 Task: Find ski resorts in the Colorado Rockies between Breckenridge, Colorado, and Keystone, Colorado.
Action: Mouse pressed left at (180, 59)
Screenshot: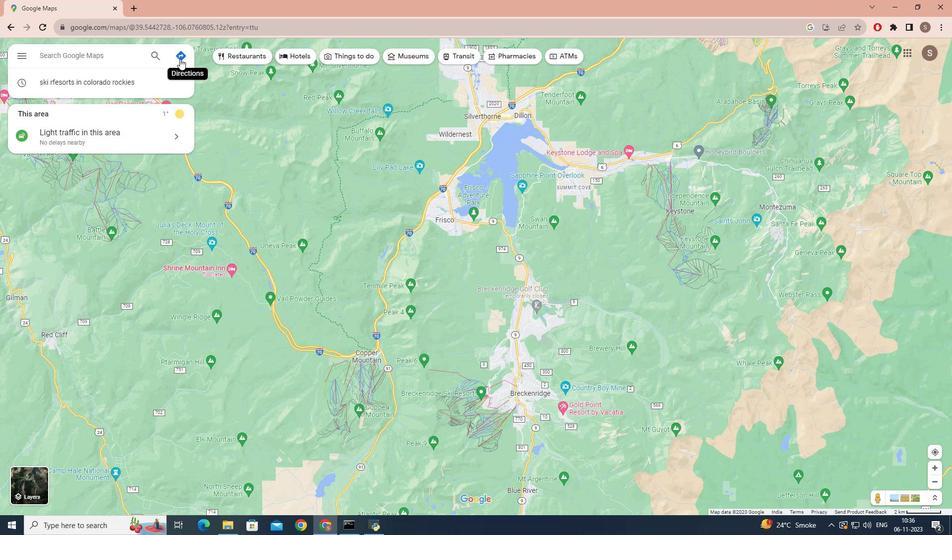 
Action: Mouse moved to (106, 85)
Screenshot: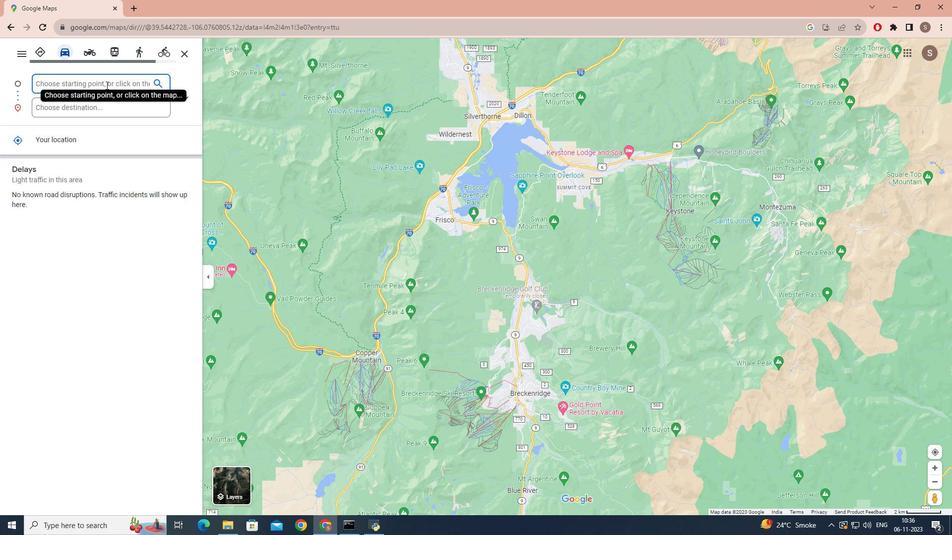
Action: Mouse pressed left at (106, 85)
Screenshot: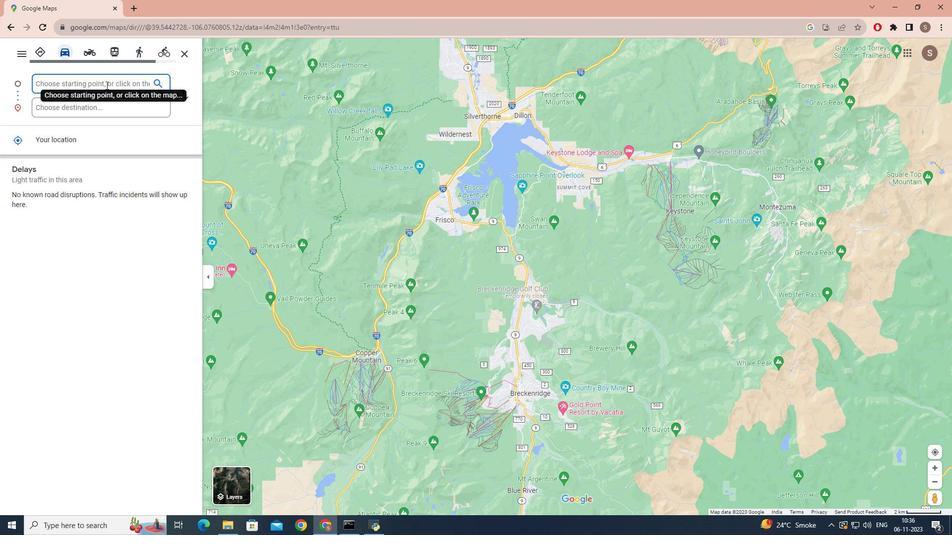 
Action: Mouse moved to (106, 85)
Screenshot: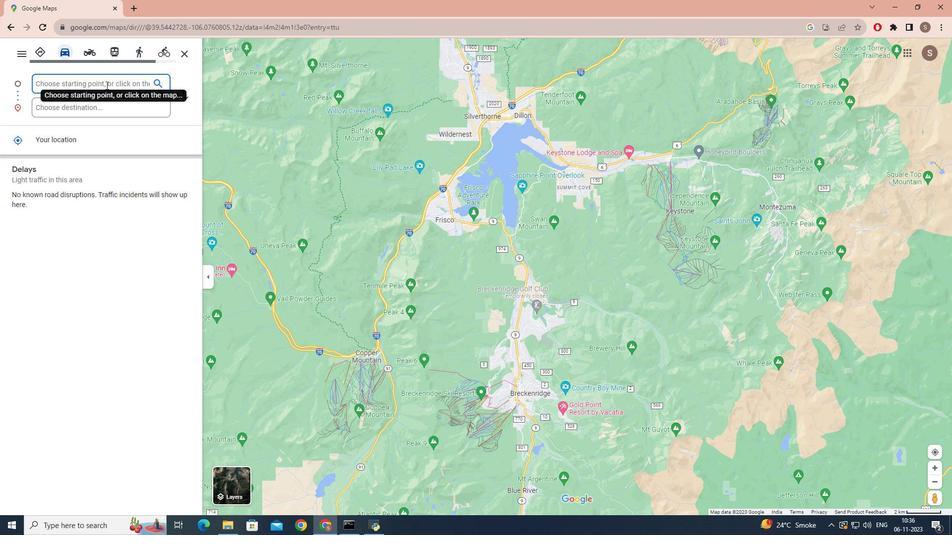 
Action: Key pressed breckenridge,colorado
Screenshot: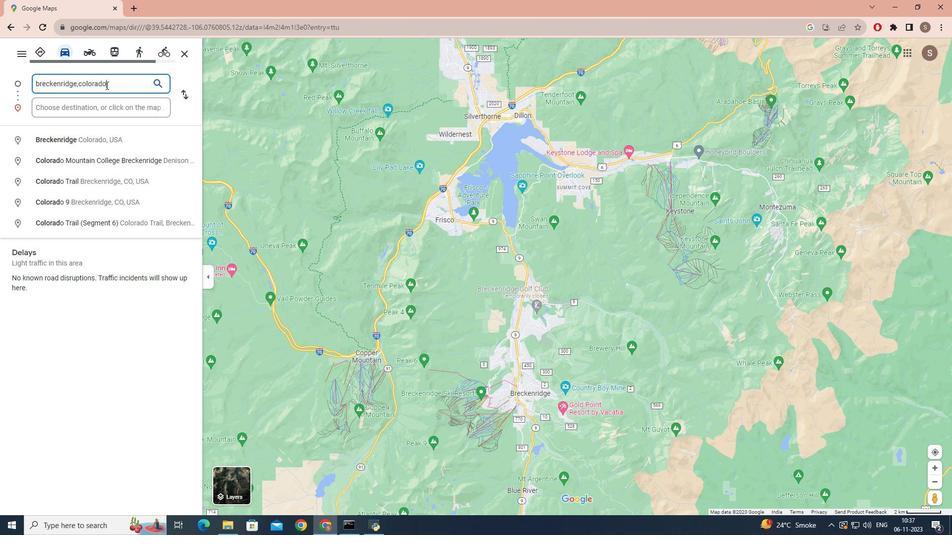 
Action: Mouse moved to (85, 107)
Screenshot: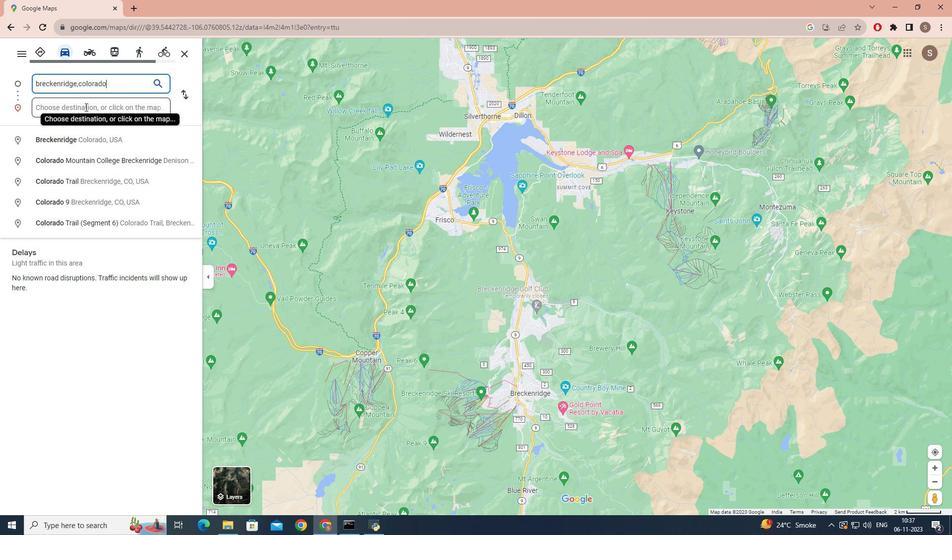 
Action: Mouse pressed left at (85, 107)
Screenshot: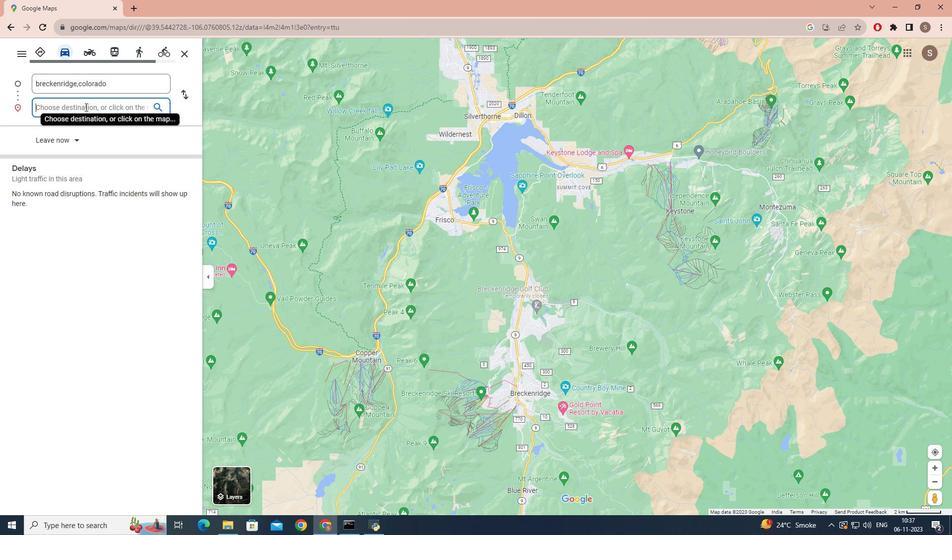 
Action: Key pressed keystone,colorado<Key.enter>
Screenshot: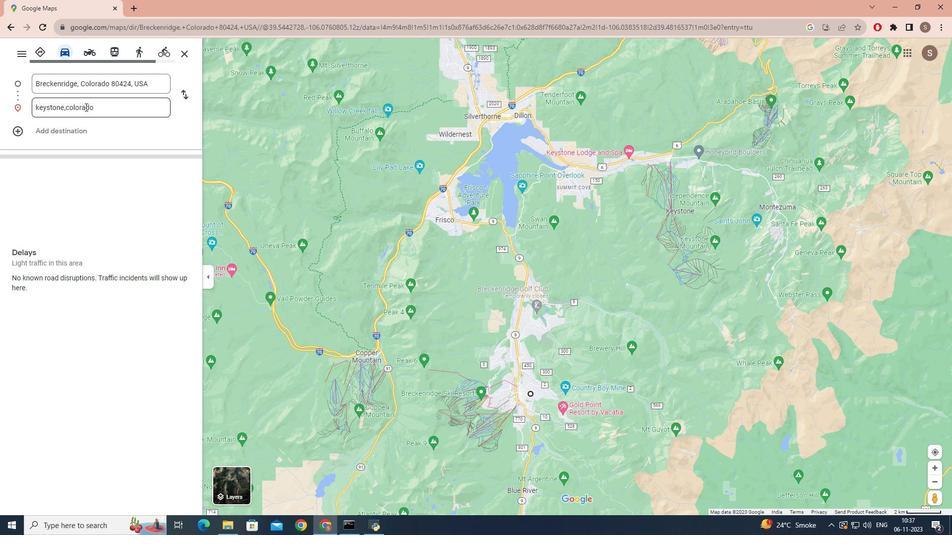 
Action: Mouse moved to (382, 65)
Screenshot: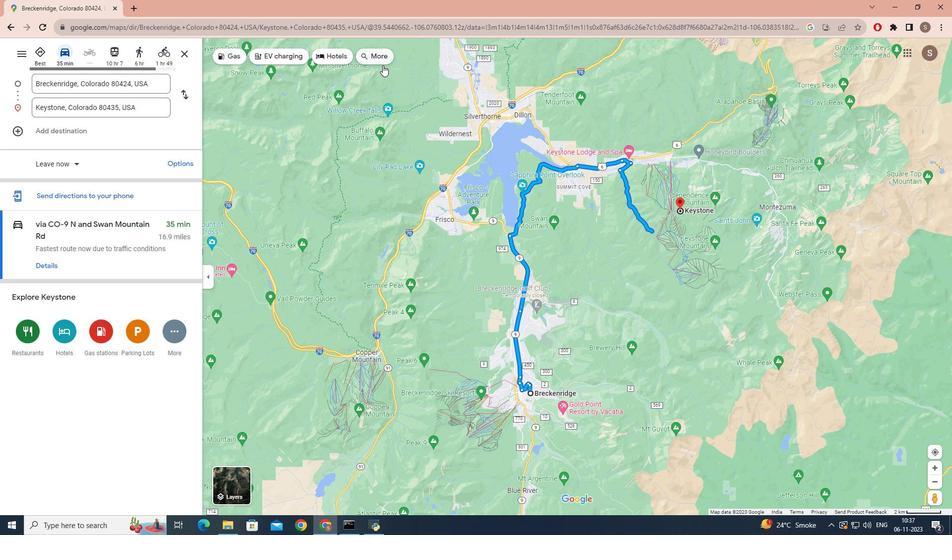 
Action: Mouse pressed left at (382, 65)
Screenshot: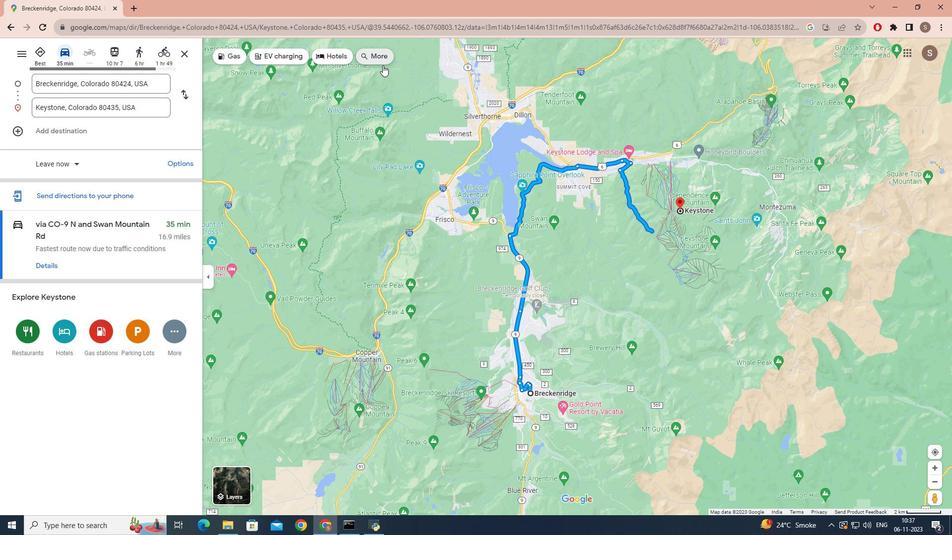 
Action: Mouse moved to (107, 56)
Screenshot: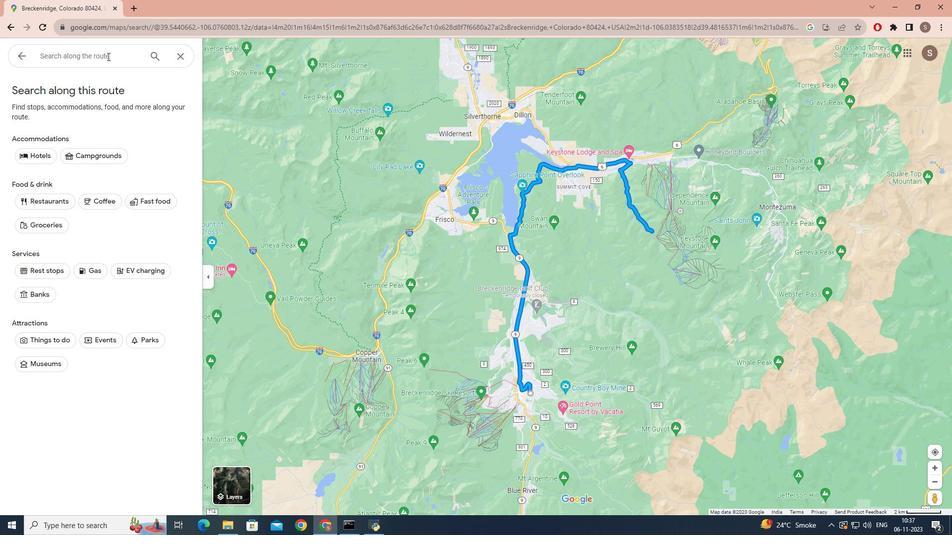 
Action: Mouse pressed left at (107, 56)
Screenshot: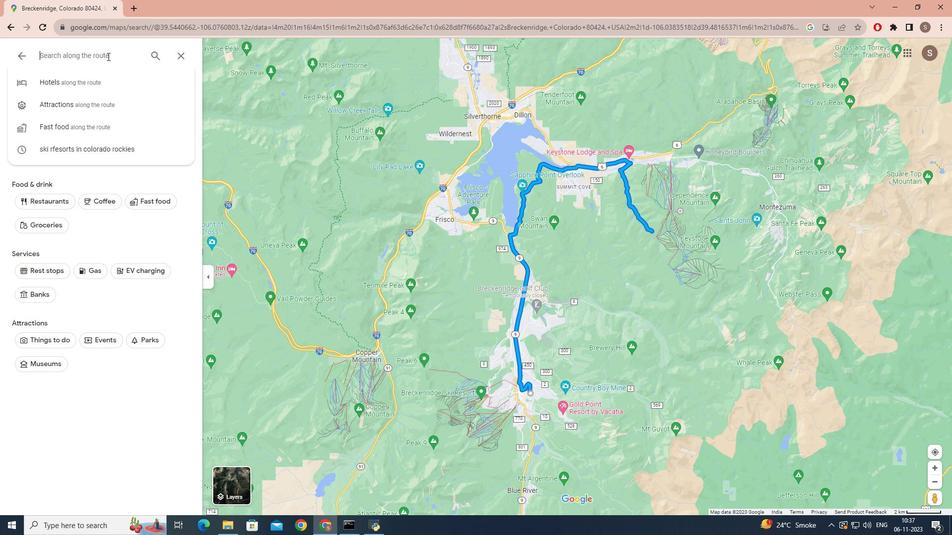 
Action: Key pressed ski<Key.space>resorts<Key.space>in<Key.space>colorado<Key.space>rockies<Key.enter>
Screenshot: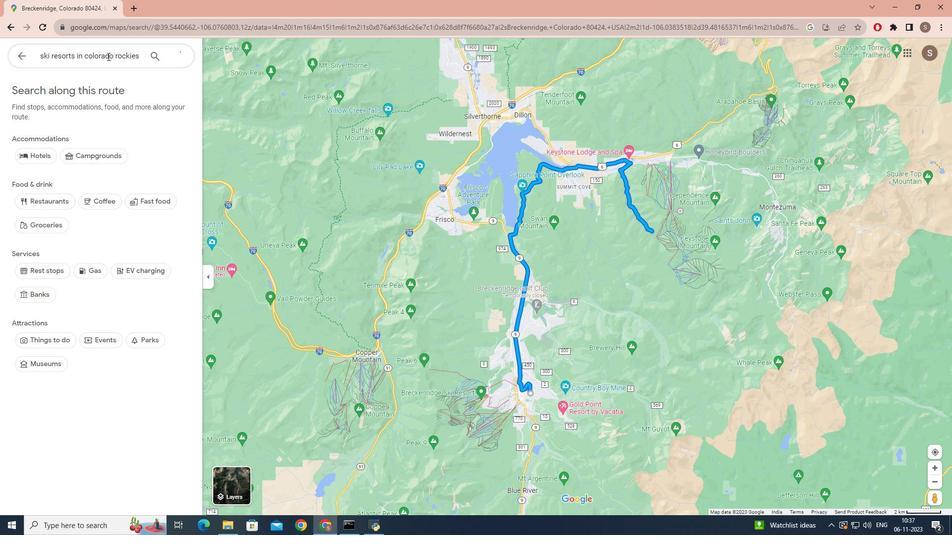 
Action: Mouse moved to (66, 130)
Screenshot: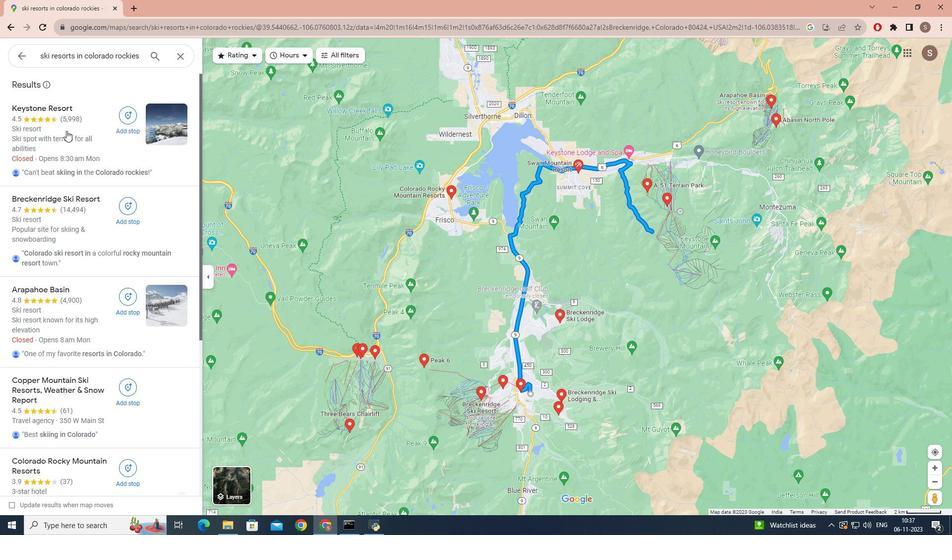 
Action: Mouse scrolled (66, 130) with delta (0, 0)
Screenshot: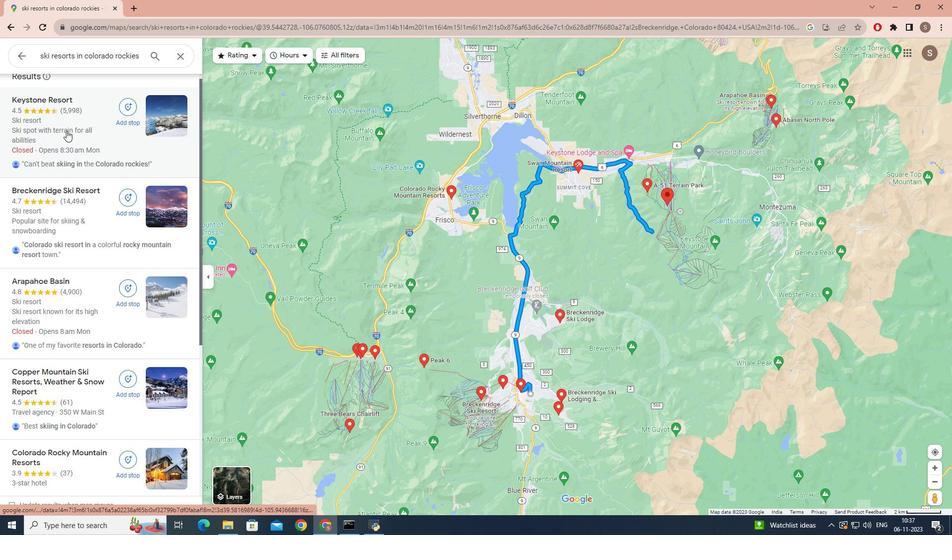
Action: Mouse scrolled (66, 130) with delta (0, 0)
Screenshot: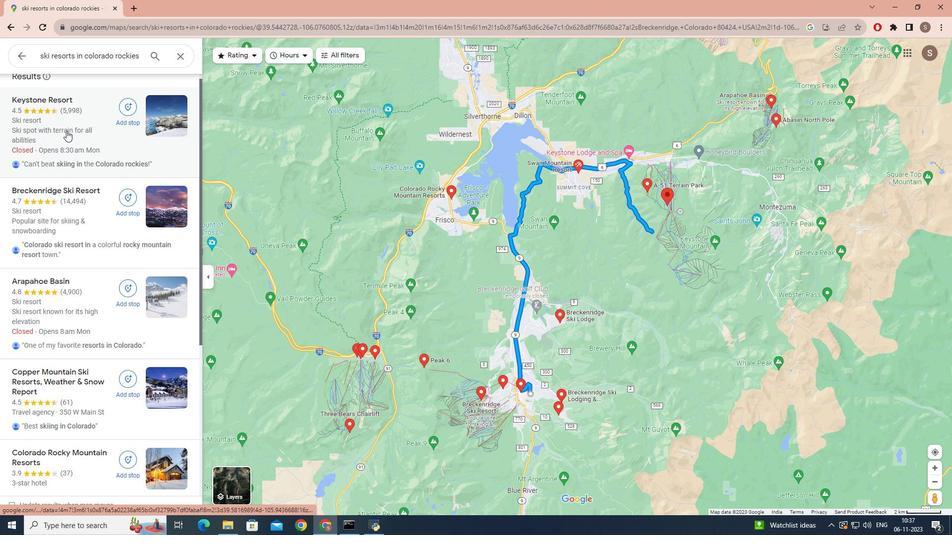 
Action: Mouse scrolled (66, 130) with delta (0, 0)
Screenshot: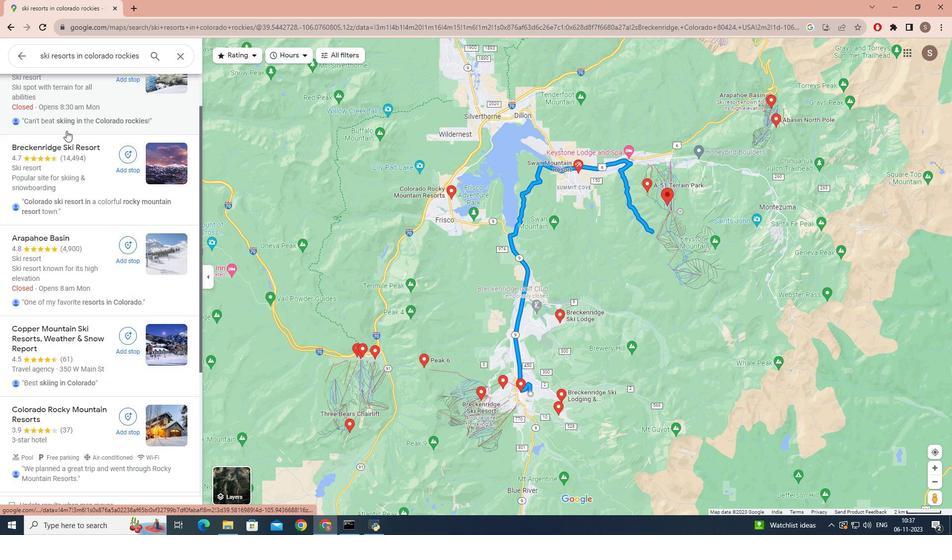
Action: Mouse scrolled (66, 130) with delta (0, 0)
Screenshot: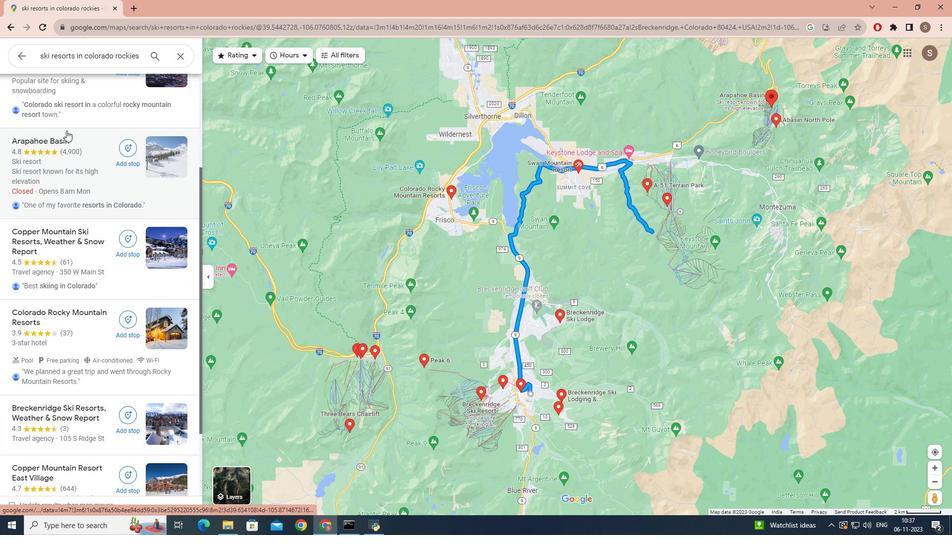 
Action: Mouse scrolled (66, 130) with delta (0, 0)
Screenshot: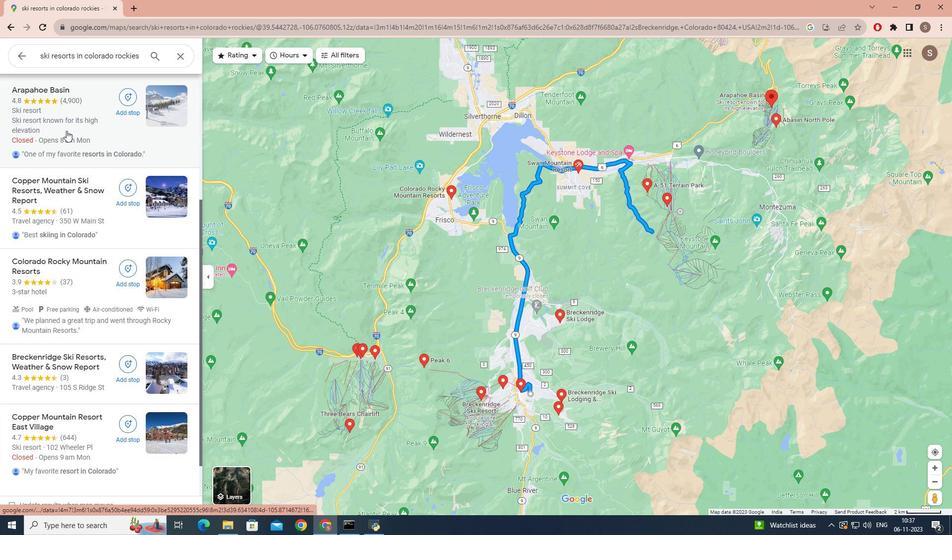 
